 Task: View education extensions.
Action: Mouse moved to (1082, 173)
Screenshot: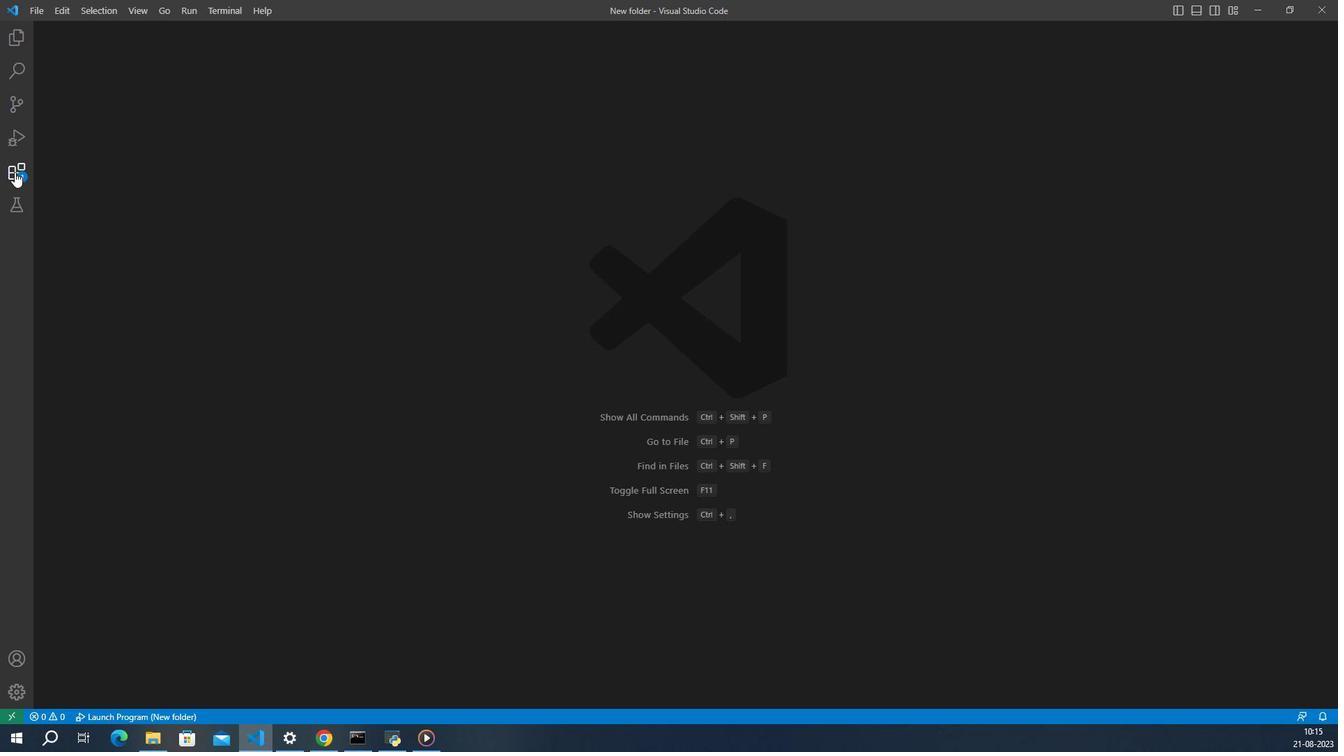 
Action: Mouse pressed left at (1082, 173)
Screenshot: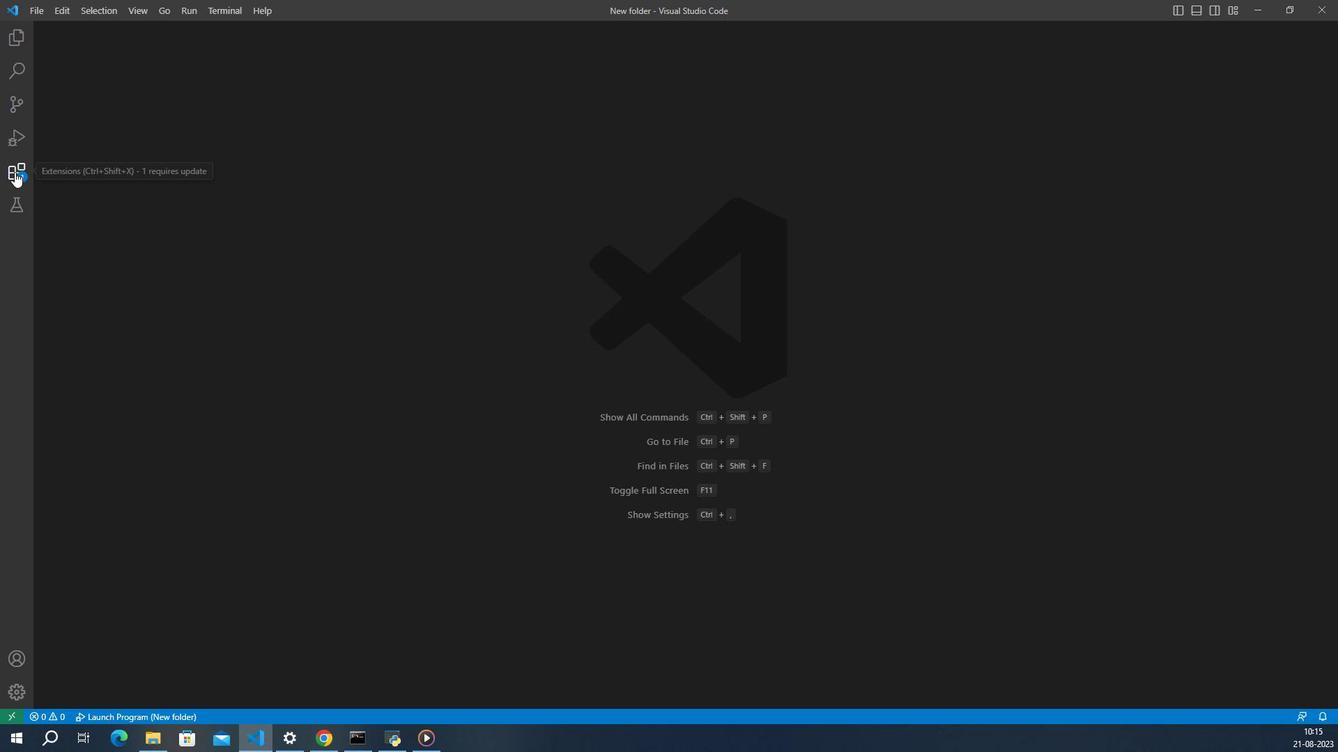 
Action: Mouse moved to (1145, 37)
Screenshot: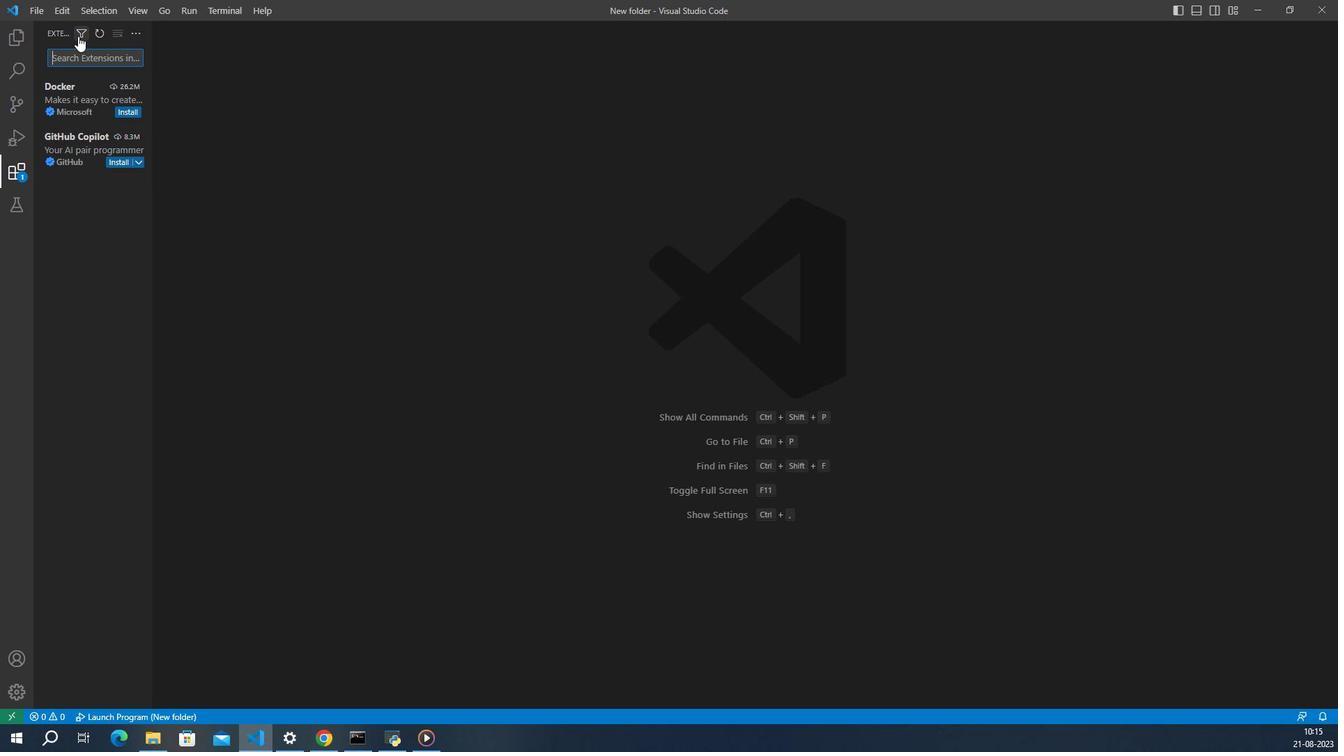 
Action: Mouse pressed left at (1145, 37)
Screenshot: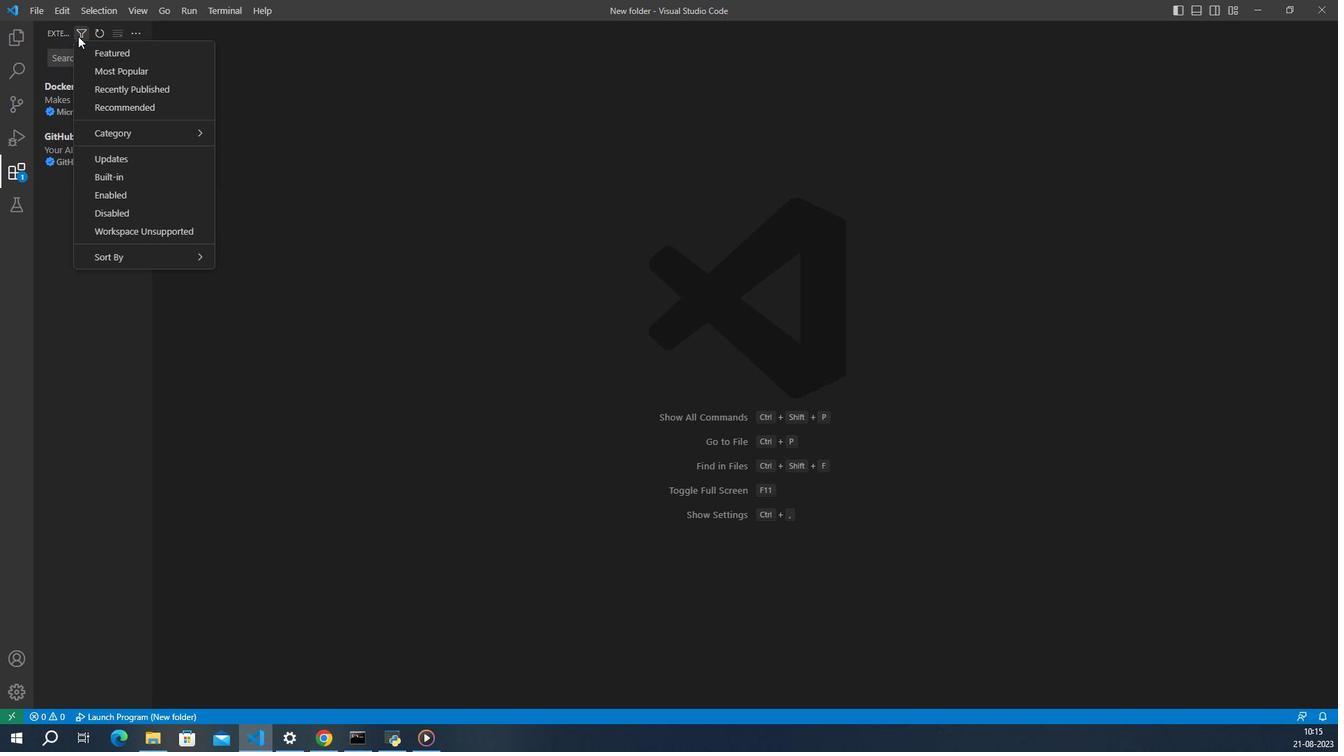 
Action: Mouse moved to (1323, 207)
Screenshot: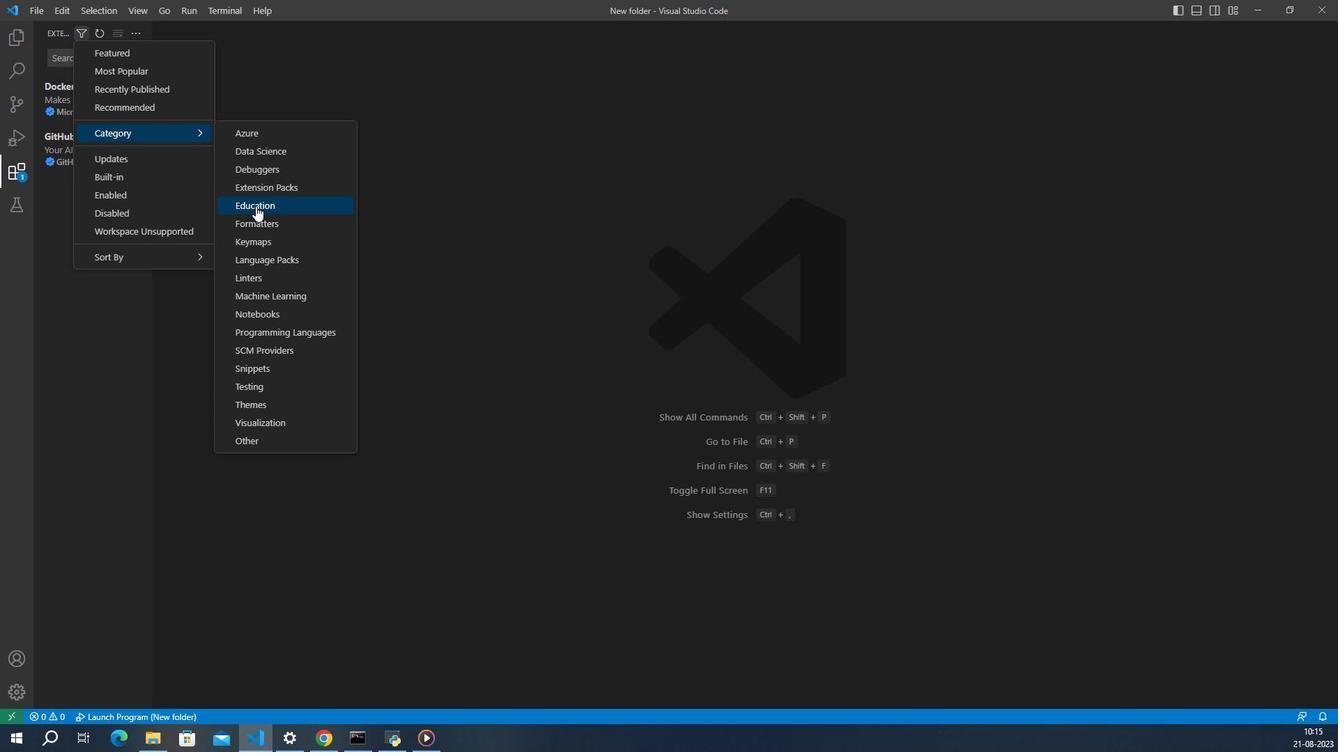 
Action: Mouse pressed left at (1323, 207)
Screenshot: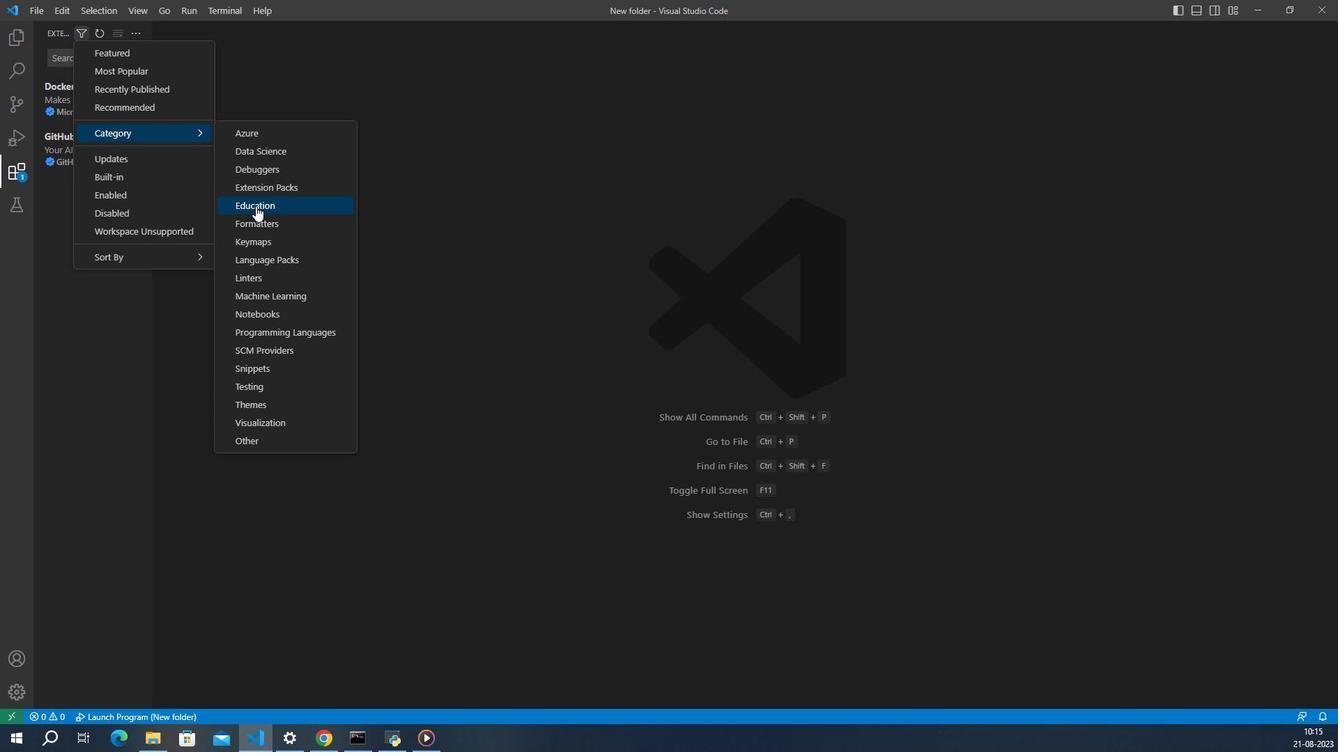 
